 Task: Make in the project TruTech a sprint 'Debug Dash'.
Action: Mouse moved to (926, 315)
Screenshot: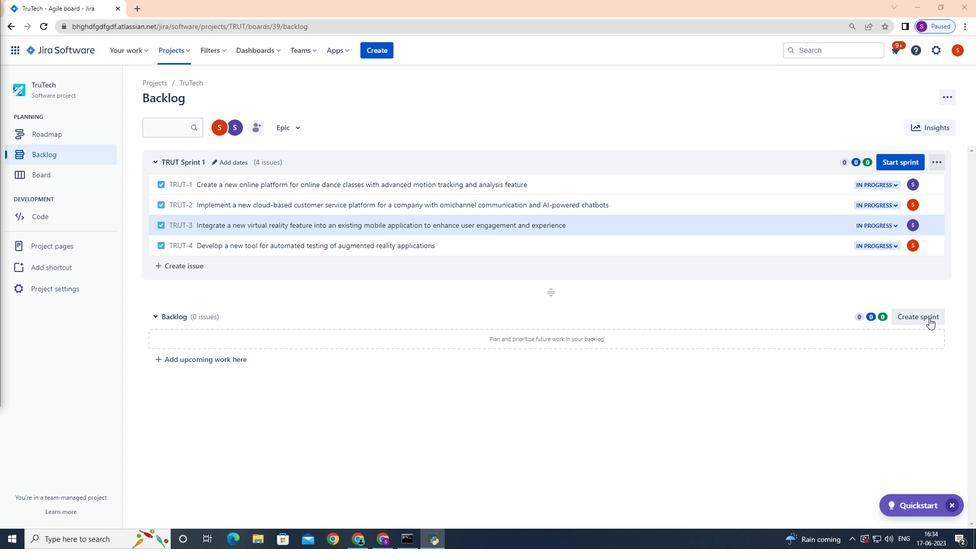 
Action: Mouse pressed left at (926, 315)
Screenshot: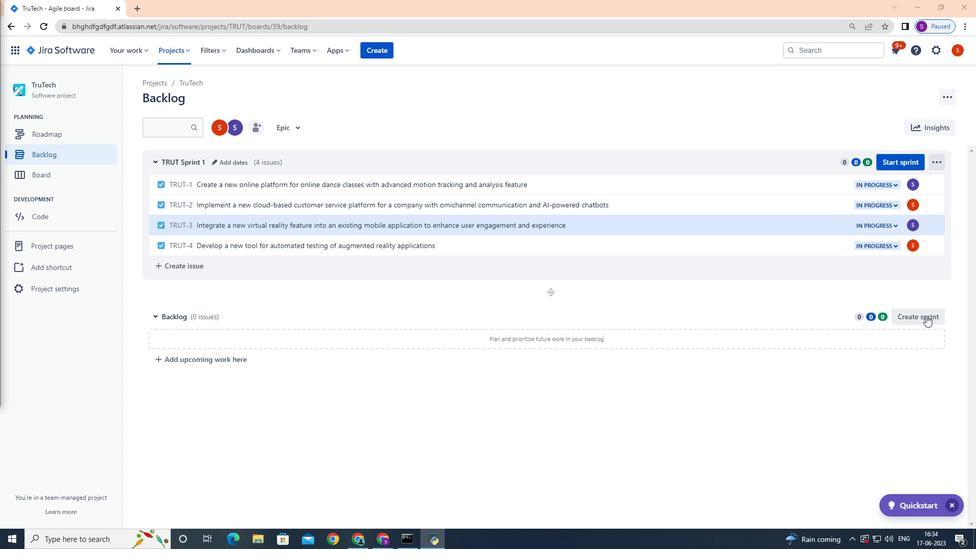 
Action: Mouse moved to (235, 315)
Screenshot: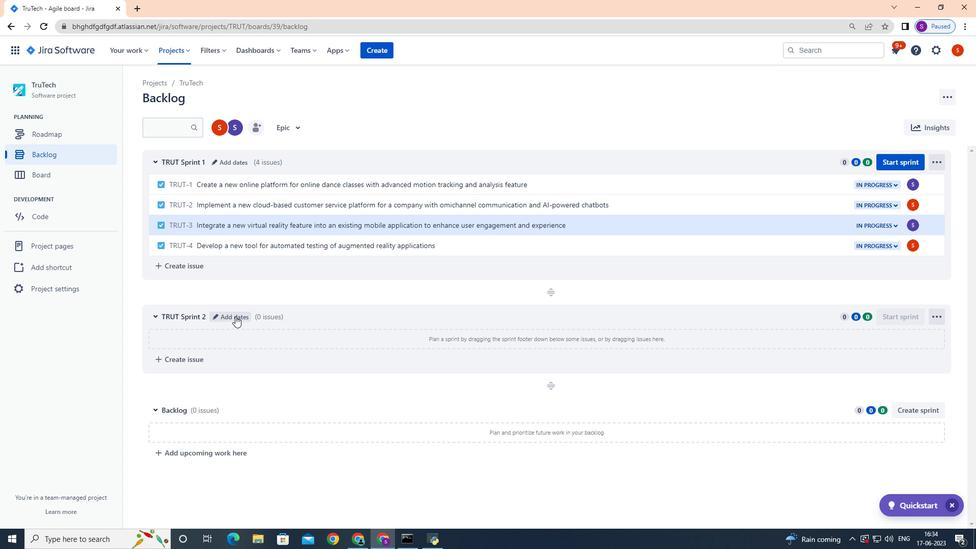 
Action: Mouse pressed left at (235, 315)
Screenshot: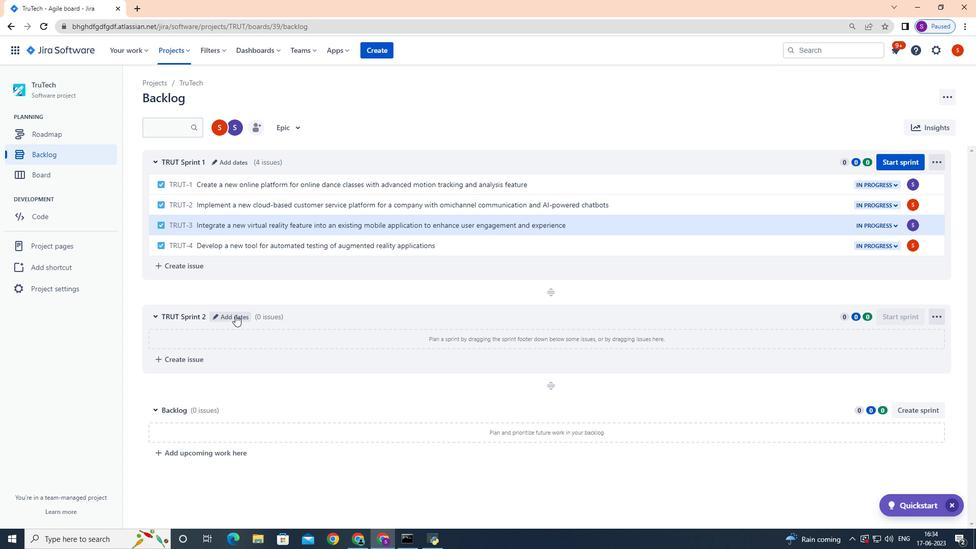 
Action: Key pressed <Key.backspace><Key.backspace><Key.backspace><Key.backspace><Key.backspace><Key.backspace><Key.backspace><Key.backspace><Key.backspace><Key.backspace><Key.backspace><Key.backspace><Key.backspace><Key.backspace><Key.backspace><Key.backspace><Key.backspace><Key.backspace><Key.backspace><Key.backspace><Key.backspace><Key.backspace><Key.shift><Key.shift><Key.shift><Key.shift><Key.shift><Key.shift><Key.shift><Key.shift><Key.shift><Key.shift><Key.shift><Key.shift>Debug<Key.space><Key.shift>Dash
Screenshot: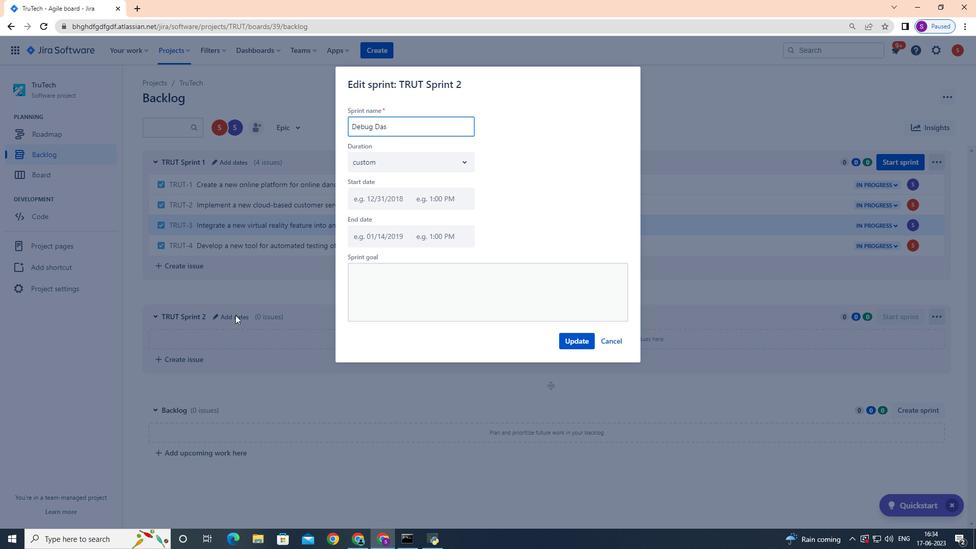 
Action: Mouse moved to (571, 337)
Screenshot: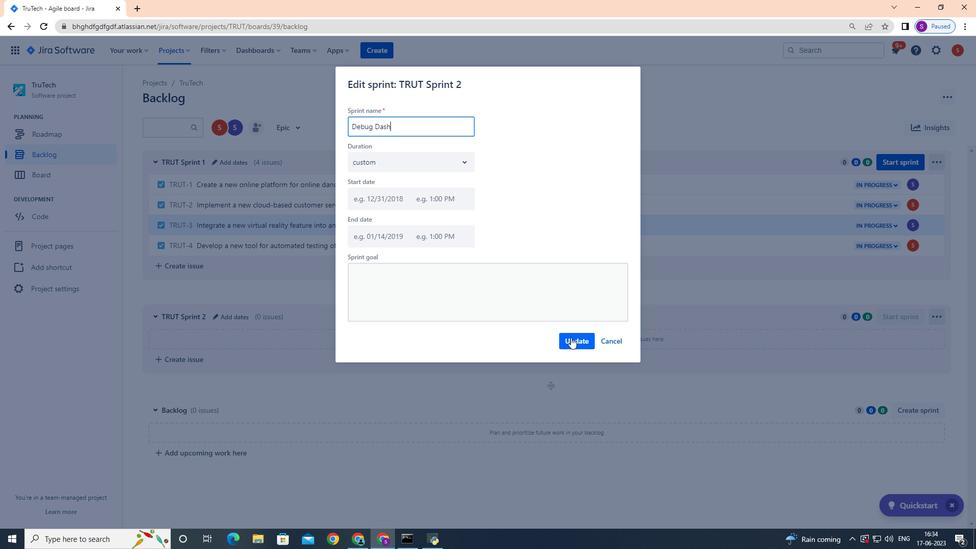 
Action: Mouse pressed left at (571, 337)
Screenshot: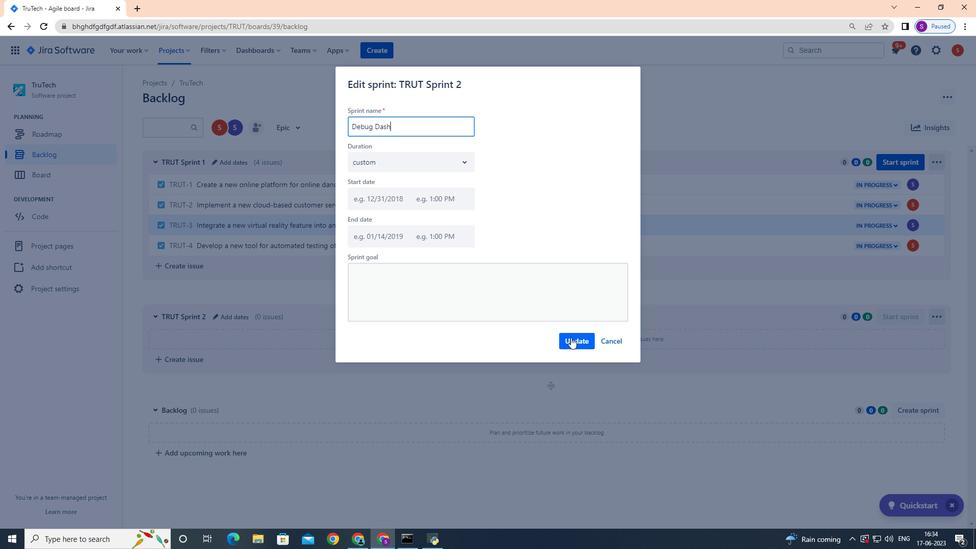 
